 Task: Click on Thumbnails
Action: Mouse moved to (840, 296)
Screenshot: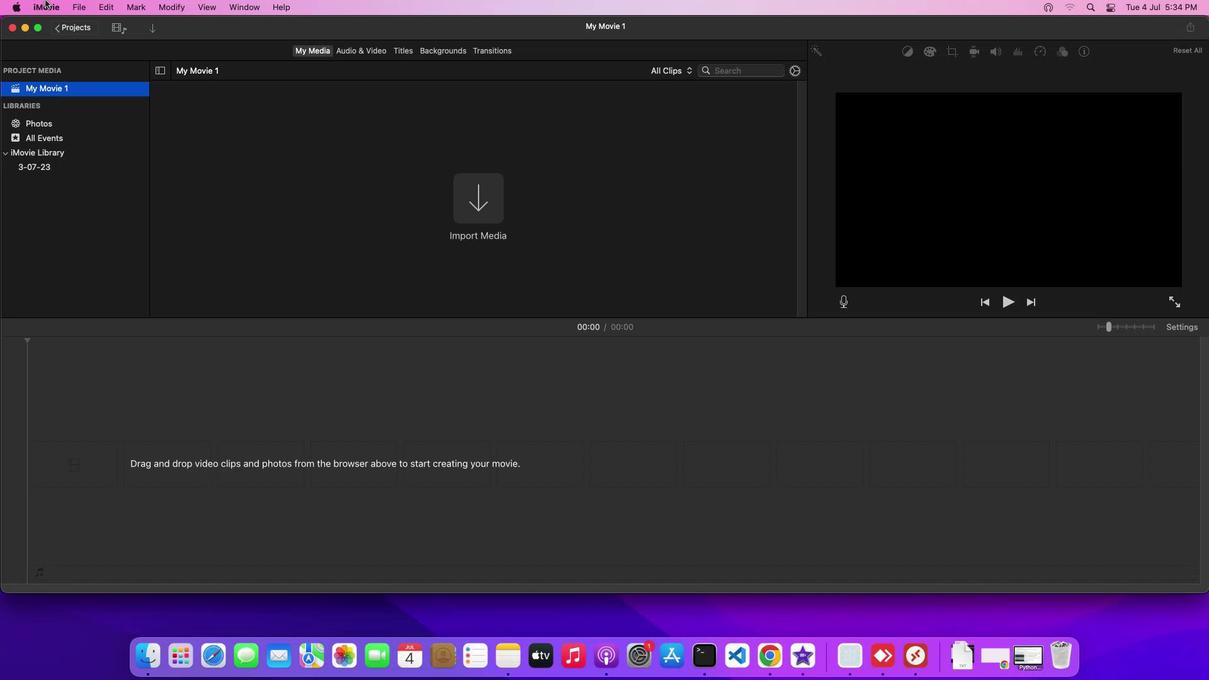 
Action: Mouse pressed left at (840, 296)
Screenshot: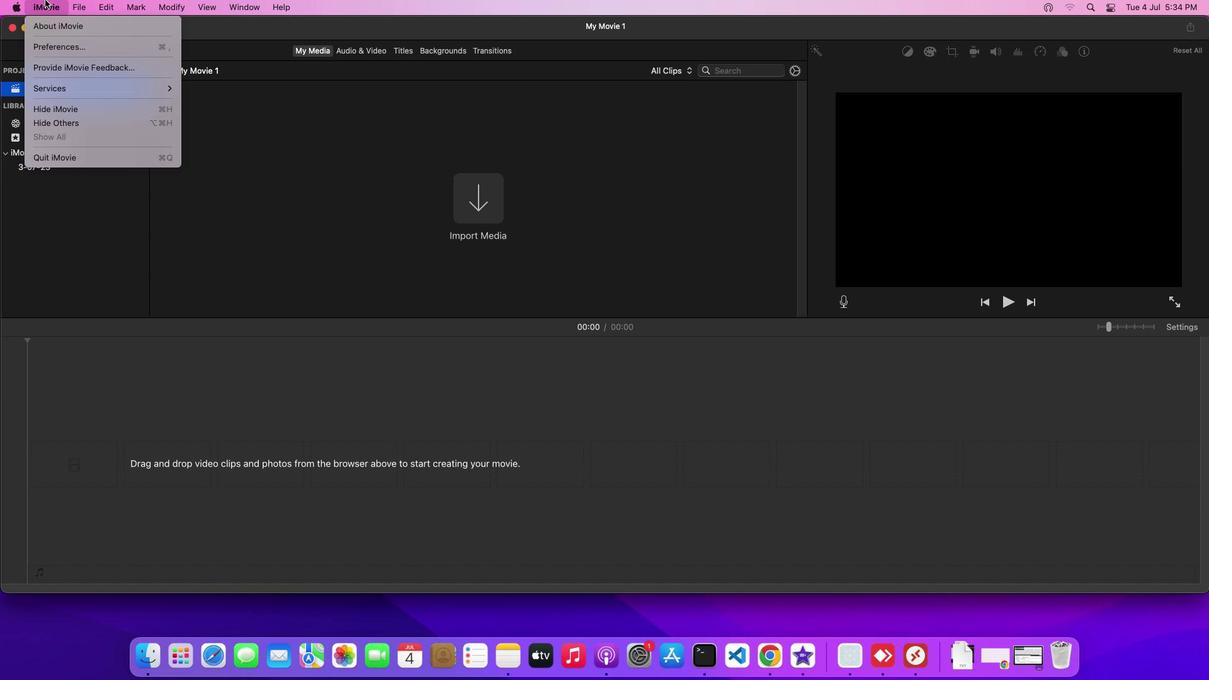 
Action: Mouse moved to (840, 296)
Screenshot: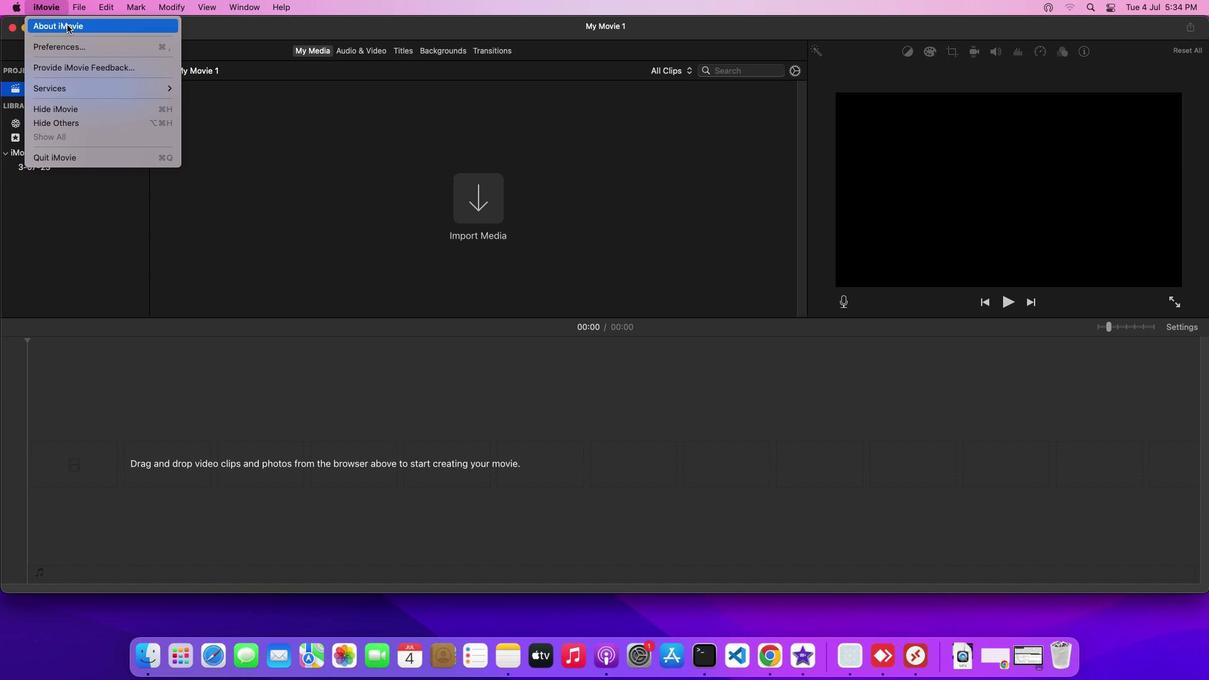 
Action: Mouse pressed left at (840, 296)
Screenshot: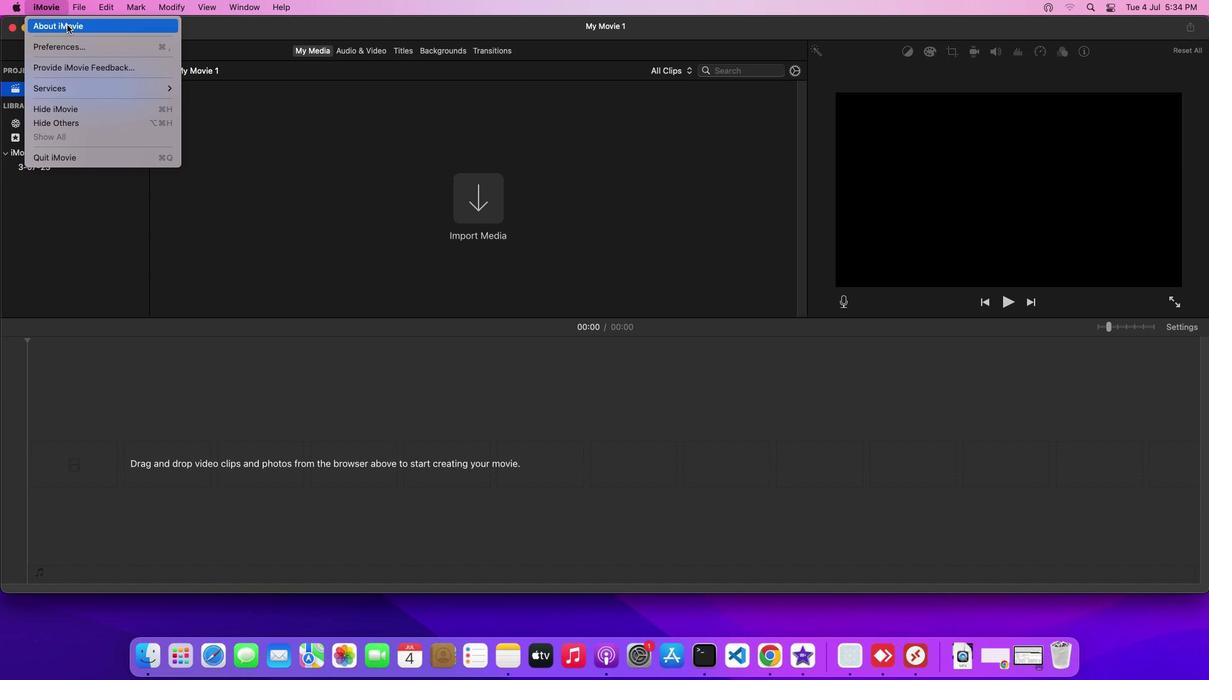 
Action: Mouse moved to (840, 296)
Screenshot: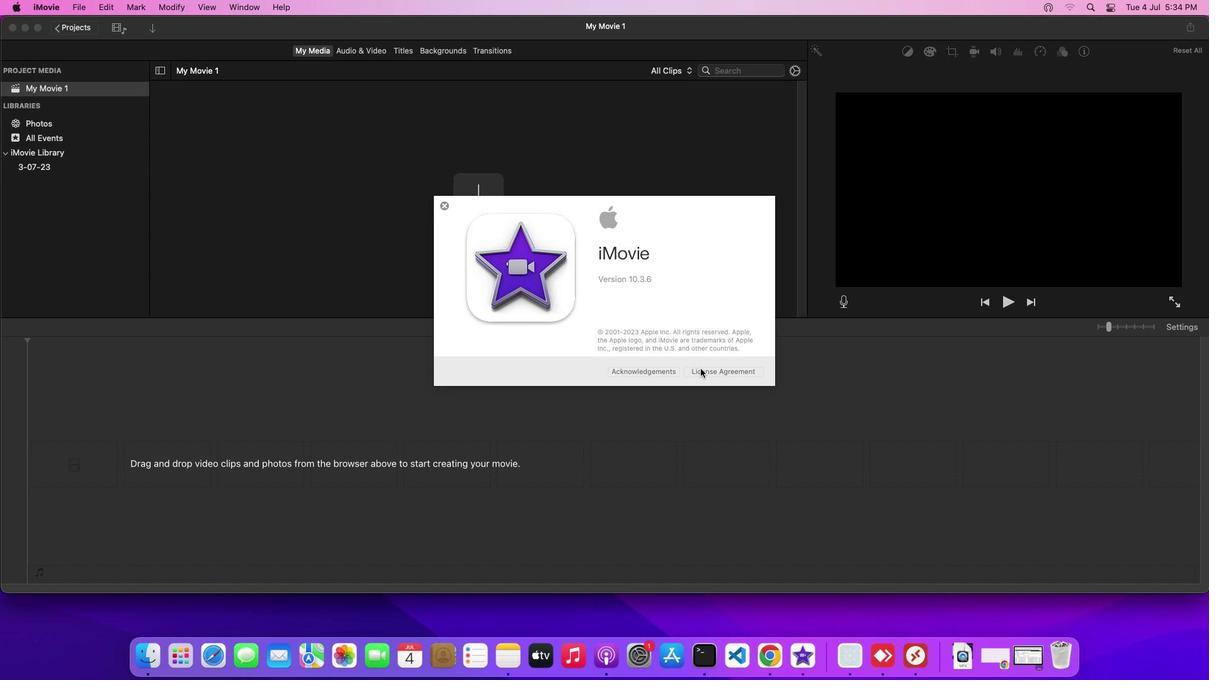 
Action: Mouse pressed left at (840, 296)
Screenshot: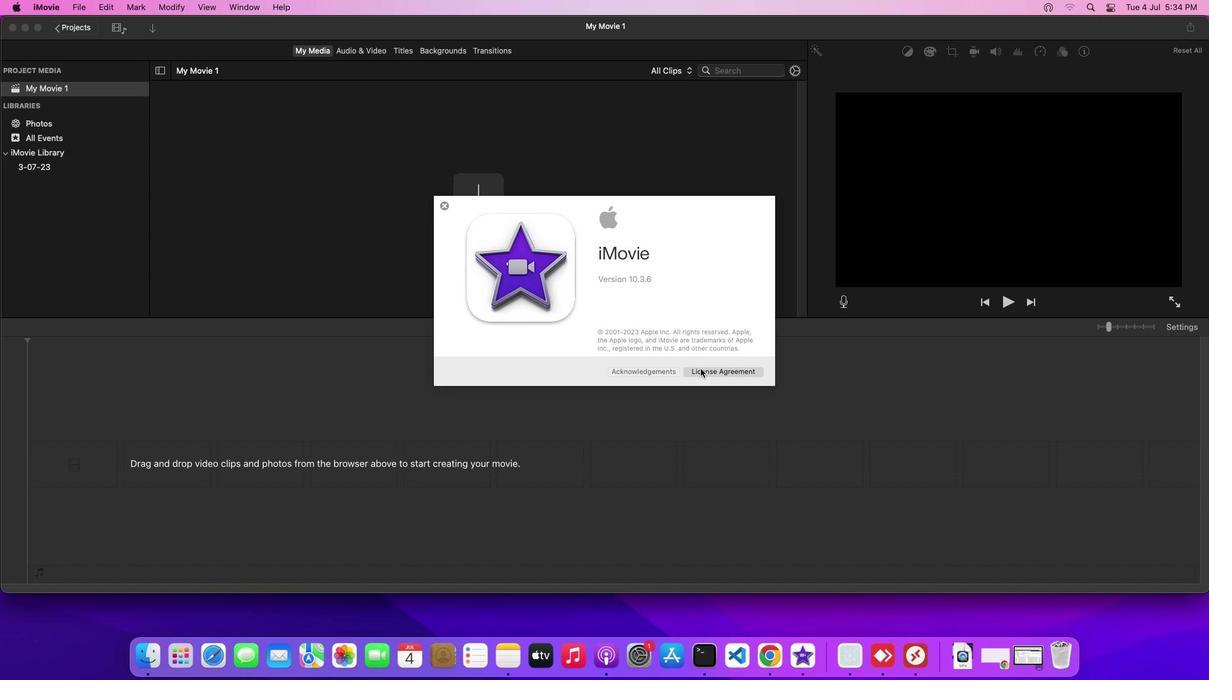 
Action: Mouse moved to (840, 296)
Screenshot: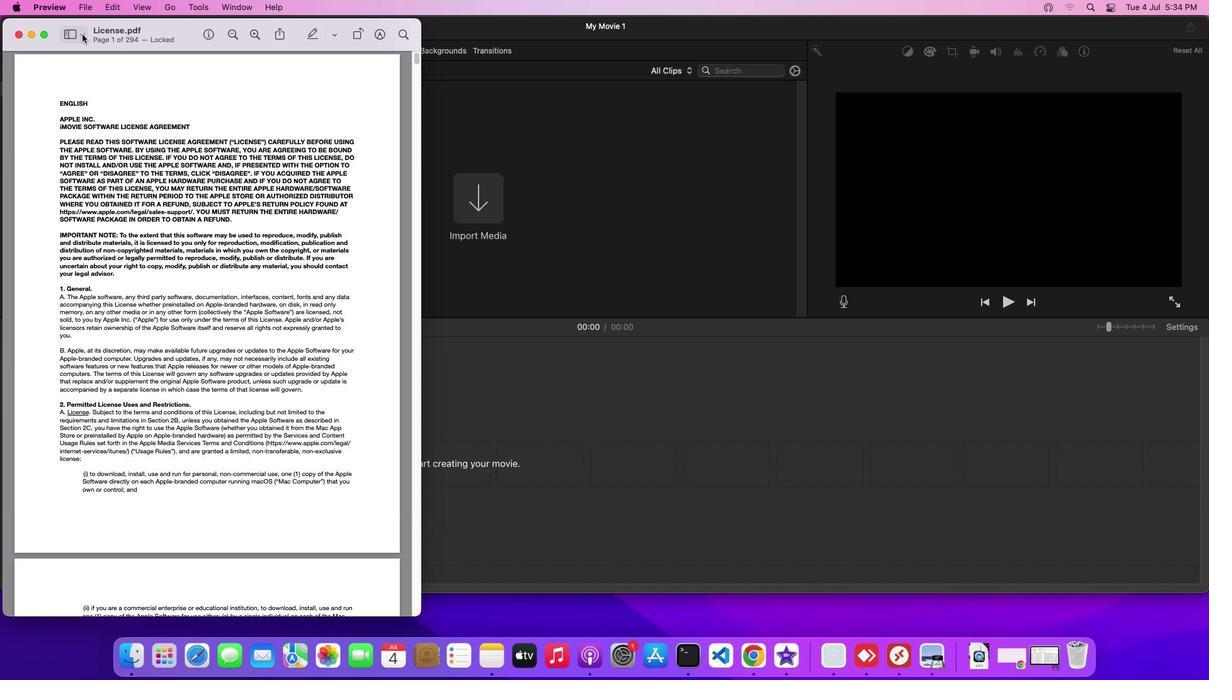 
Action: Mouse pressed left at (840, 296)
Screenshot: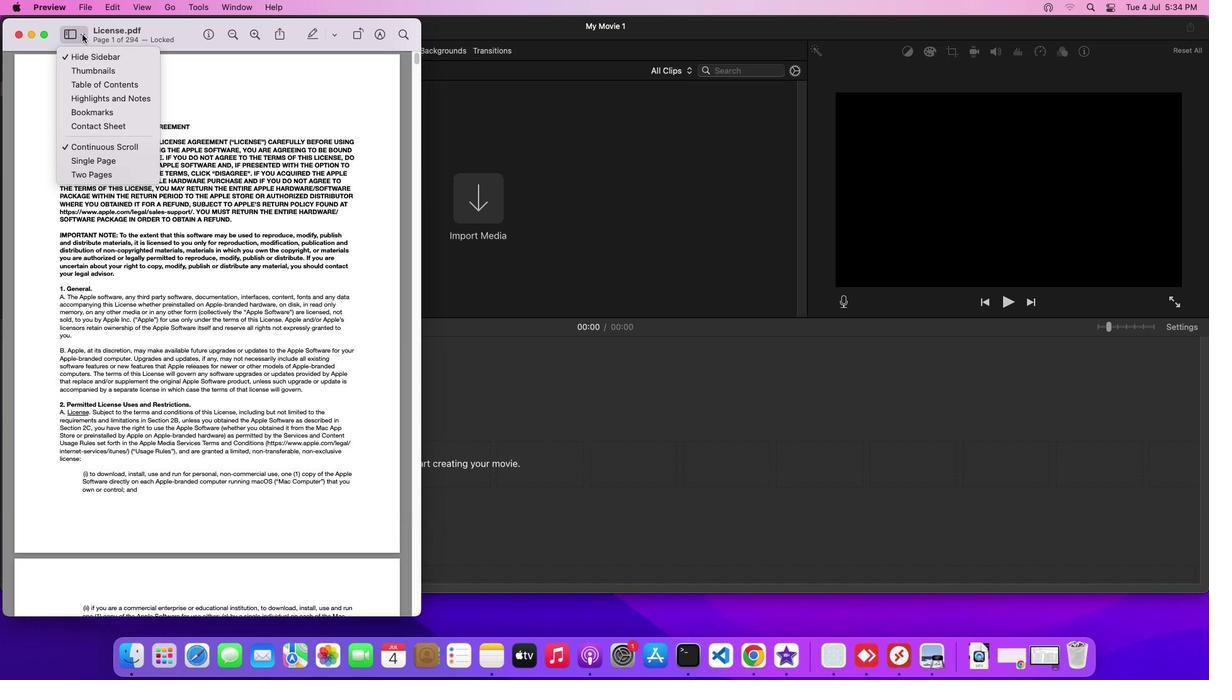 
Action: Mouse moved to (840, 296)
Screenshot: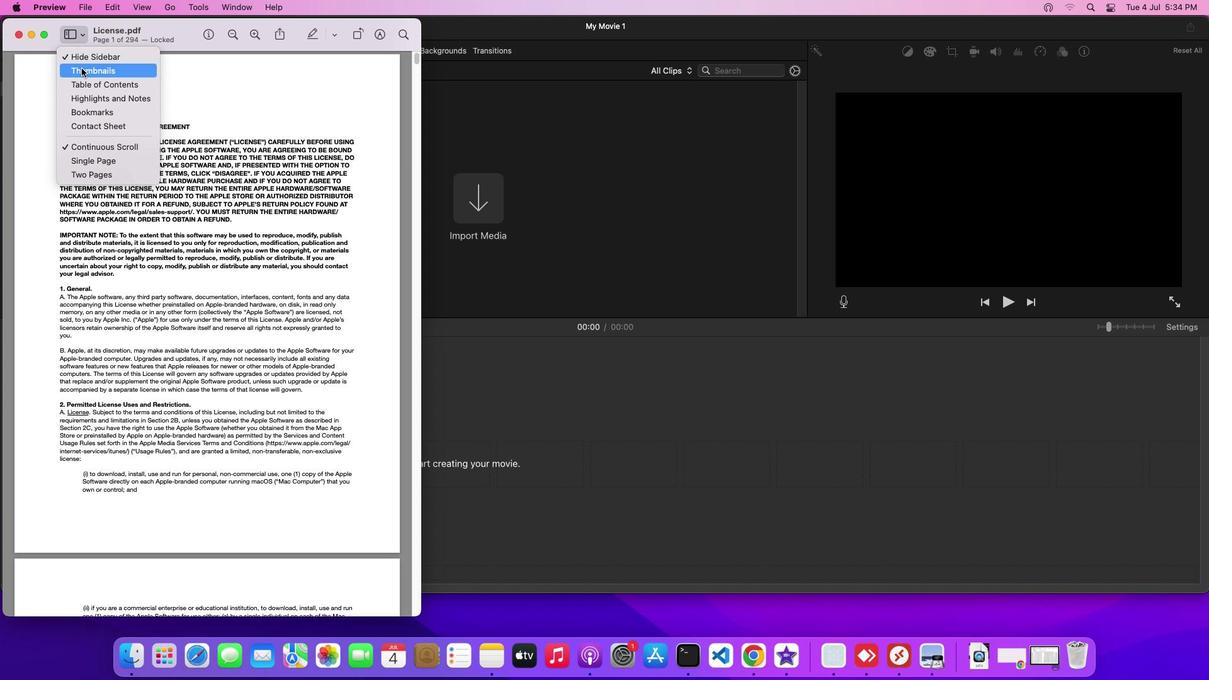 
Action: Mouse pressed left at (840, 296)
Screenshot: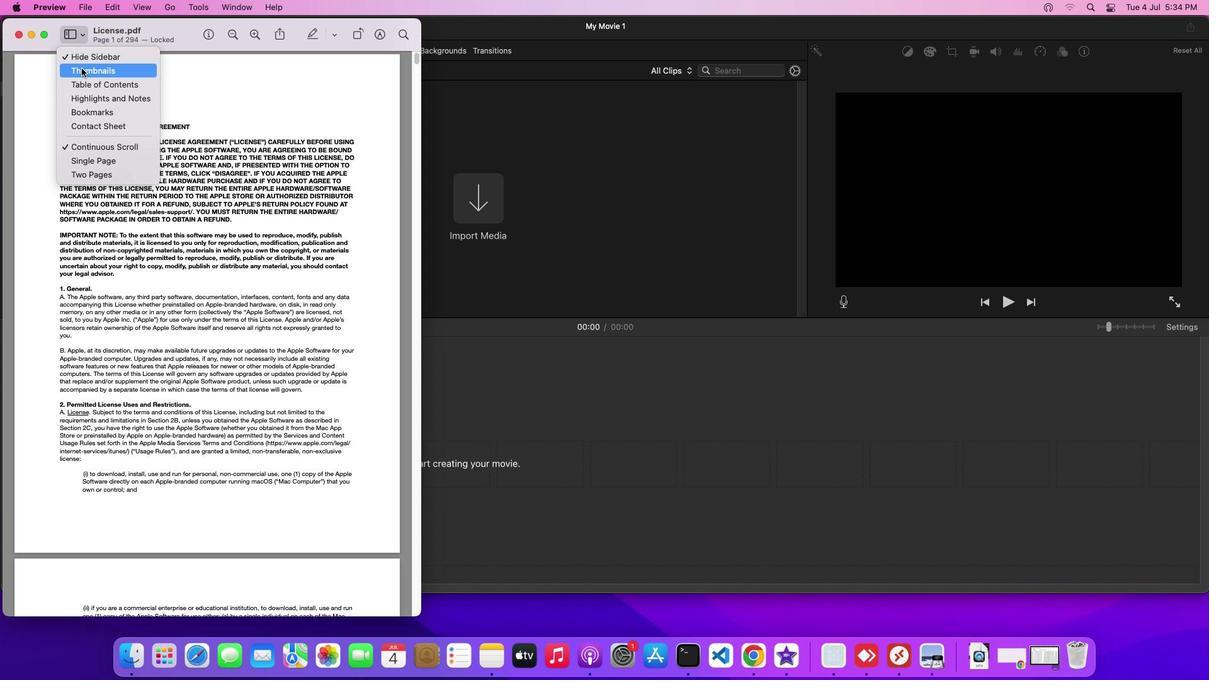 
Action: Mouse moved to (840, 296)
Screenshot: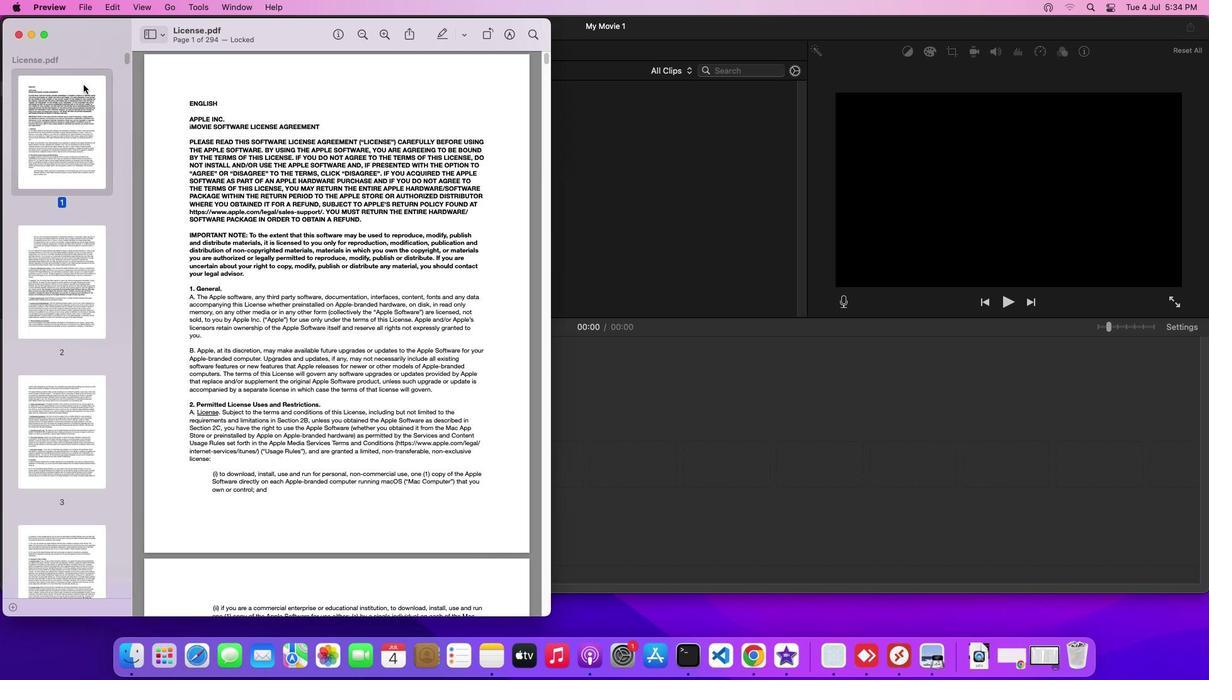 
